 Task: Set the address country/region to "India".
Action: Mouse moved to (1041, 29)
Screenshot: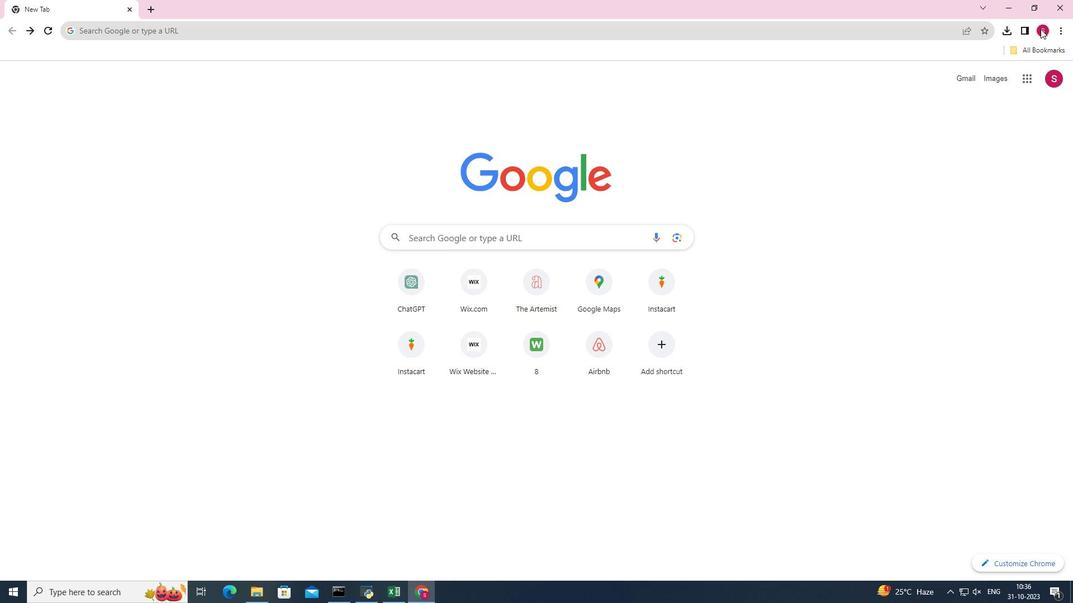 
Action: Mouse pressed left at (1041, 29)
Screenshot: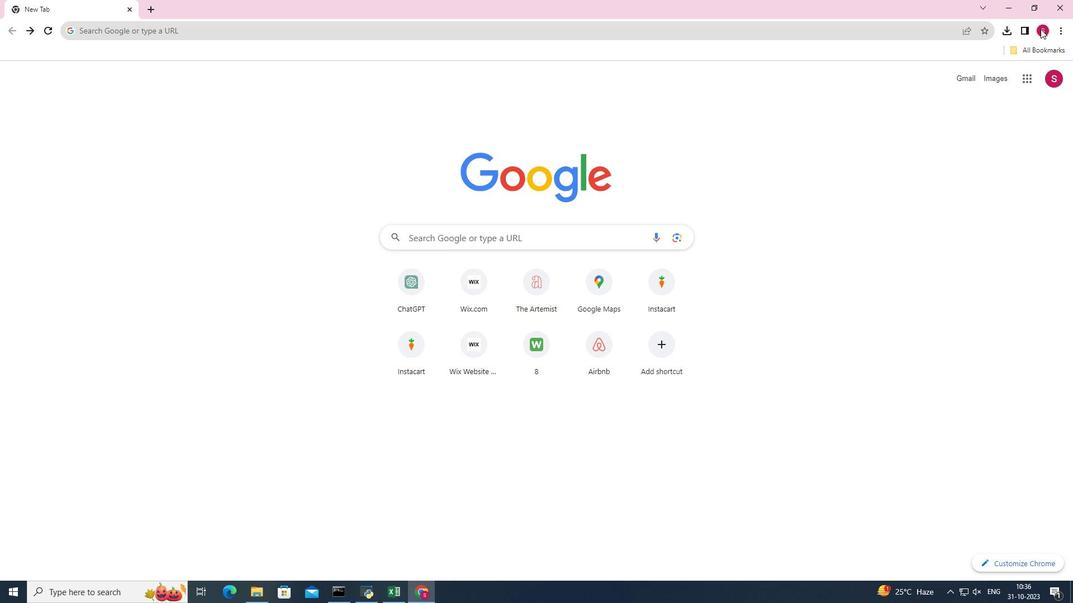 
Action: Mouse pressed left at (1041, 29)
Screenshot: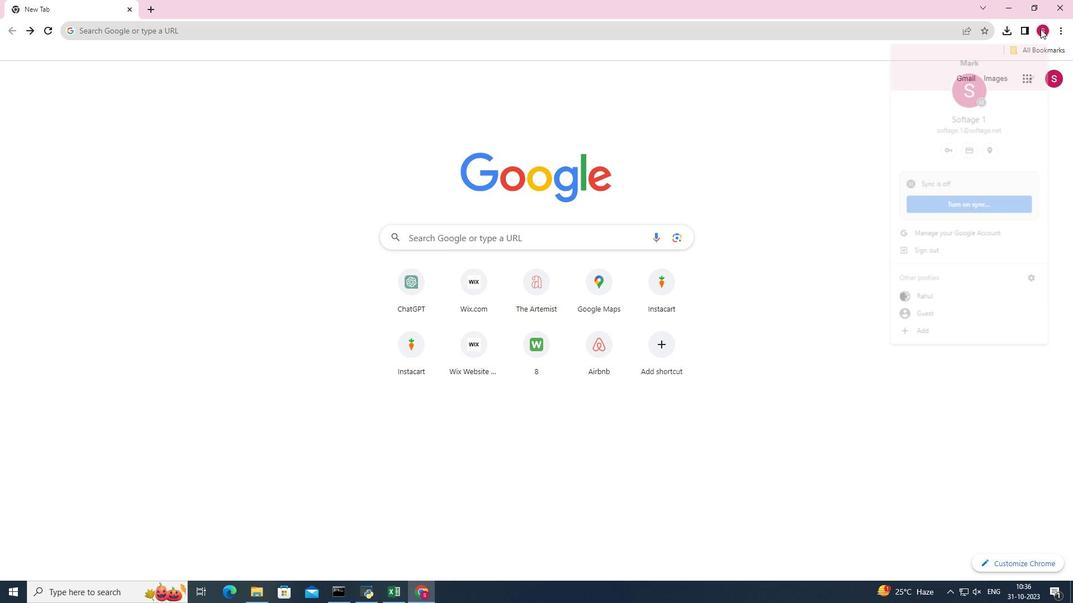
Action: Mouse moved to (1041, 29)
Screenshot: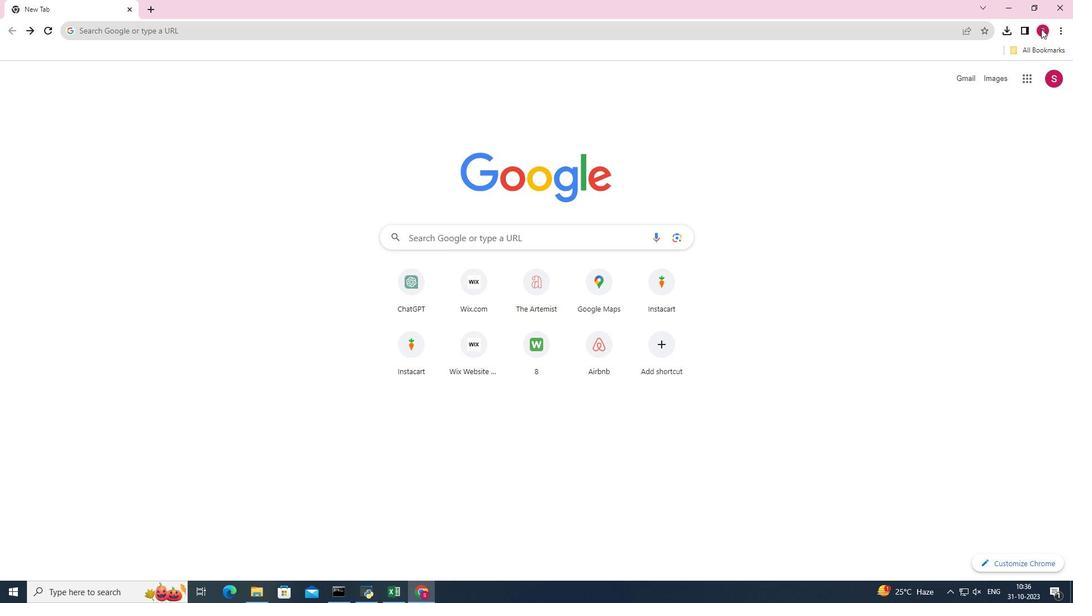 
Action: Mouse pressed left at (1041, 29)
Screenshot: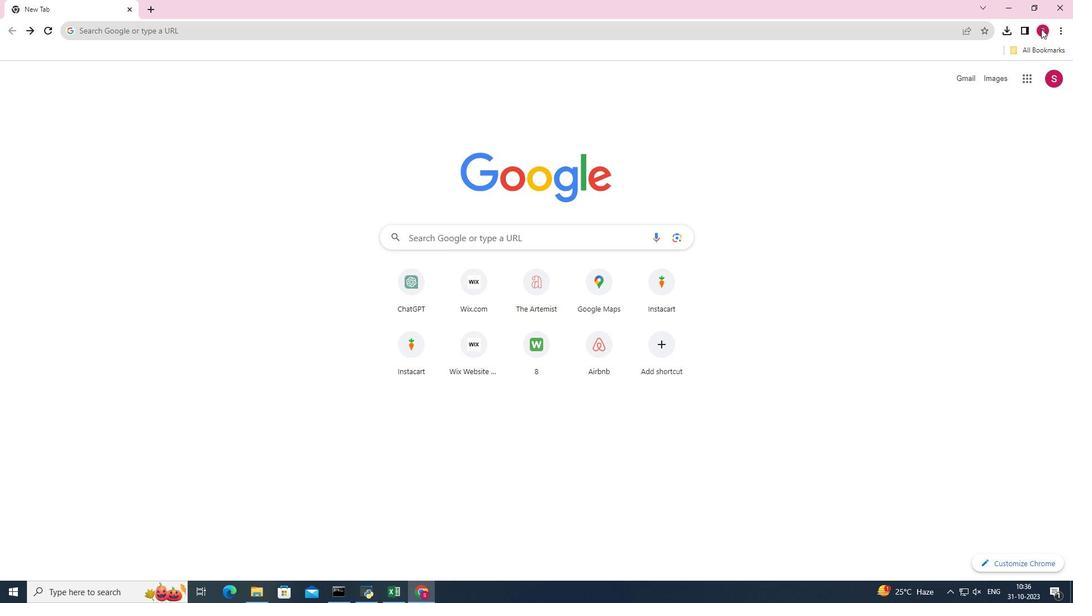 
Action: Mouse moved to (990, 148)
Screenshot: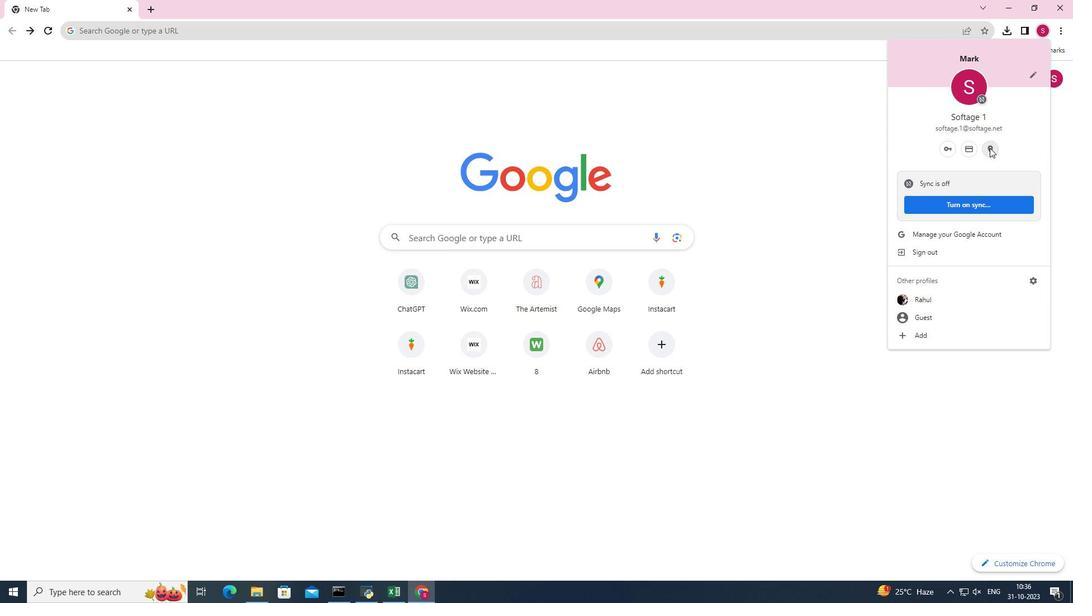 
Action: Mouse pressed left at (990, 148)
Screenshot: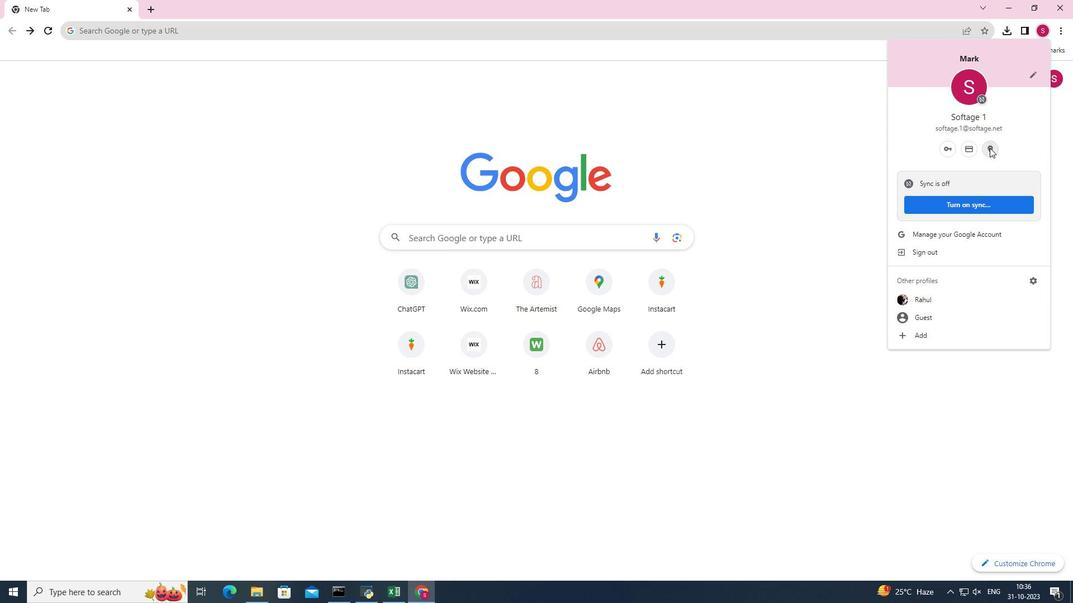 
Action: Mouse pressed left at (990, 148)
Screenshot: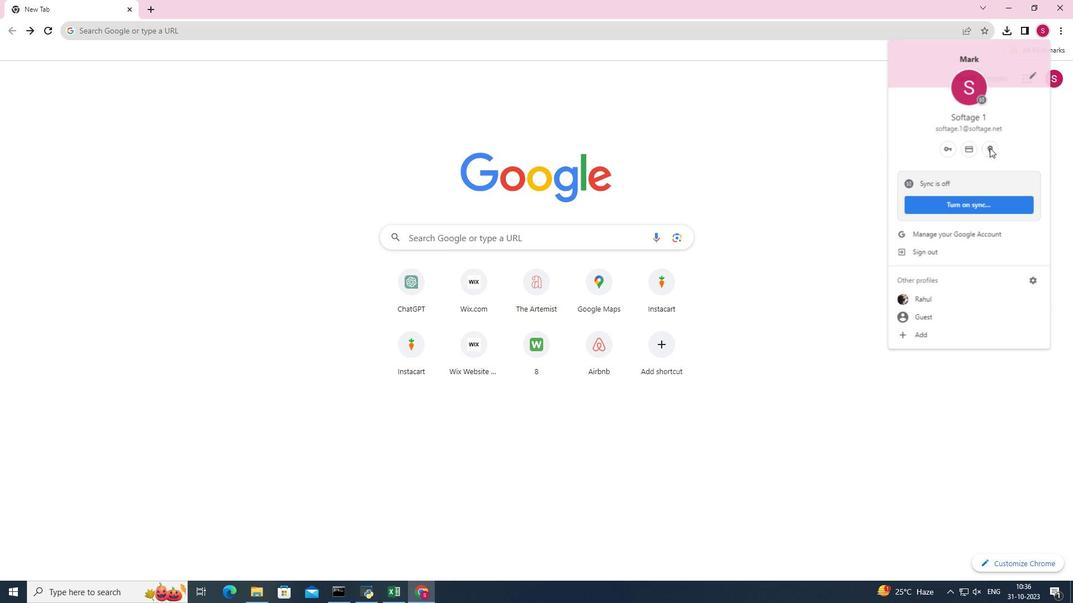 
Action: Mouse moved to (700, 175)
Screenshot: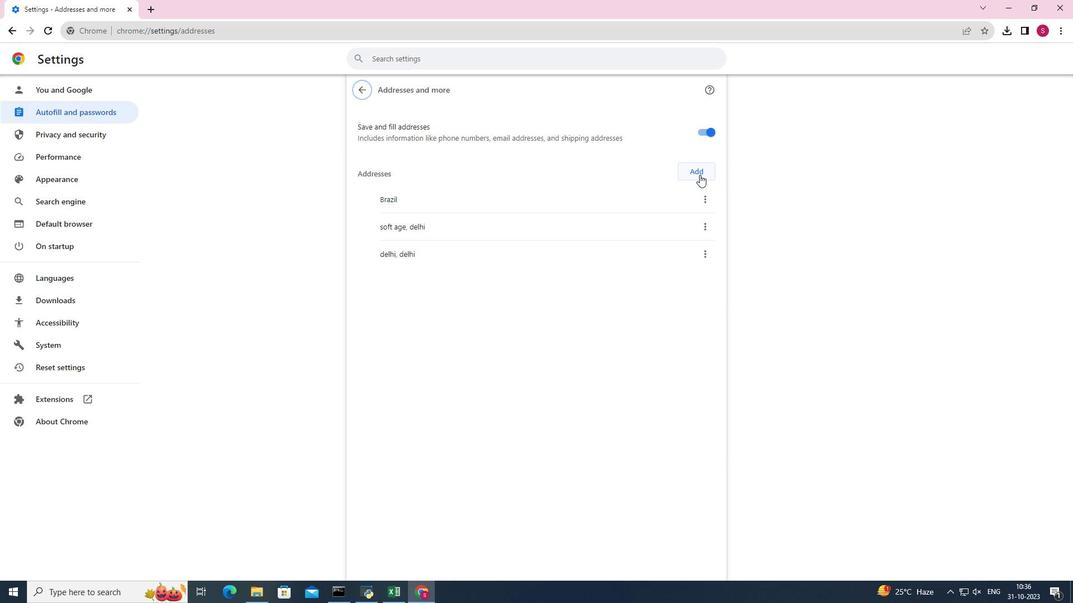 
Action: Mouse pressed left at (700, 175)
Screenshot: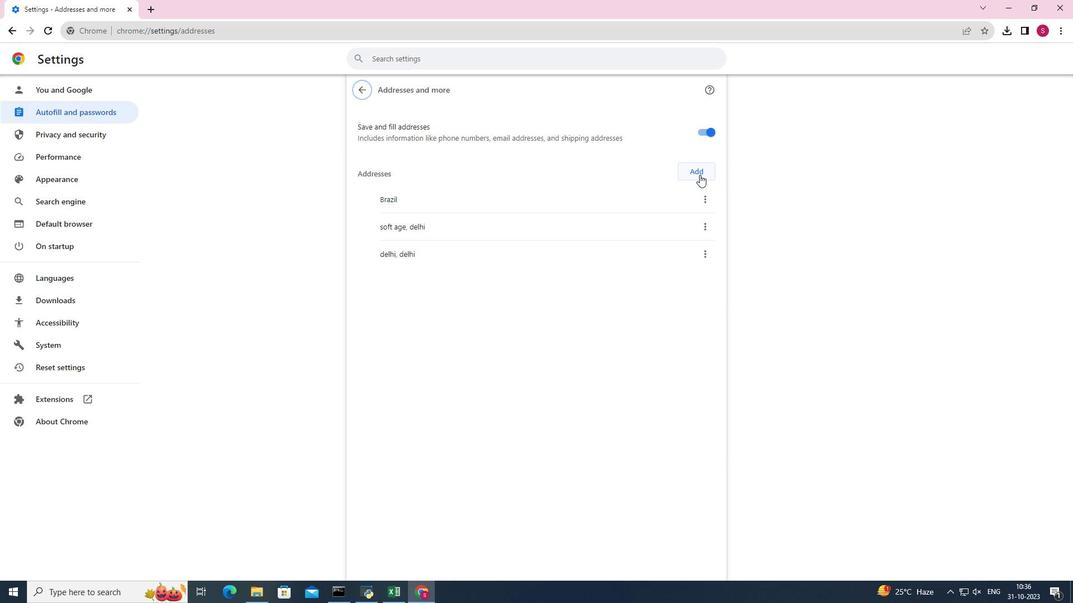 
Action: Mouse pressed left at (700, 175)
Screenshot: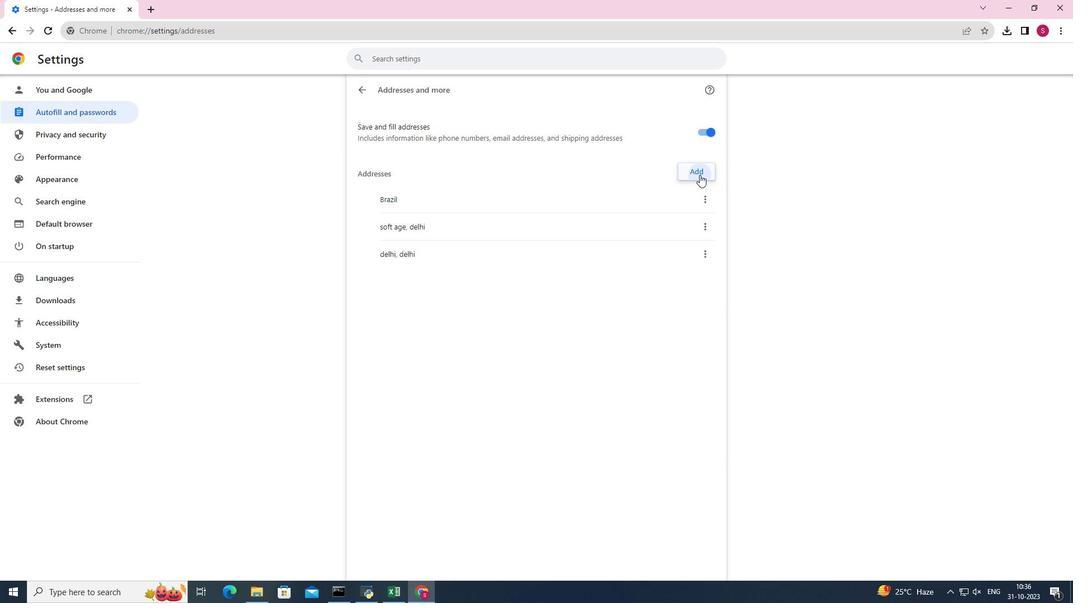 
Action: Mouse moved to (545, 192)
Screenshot: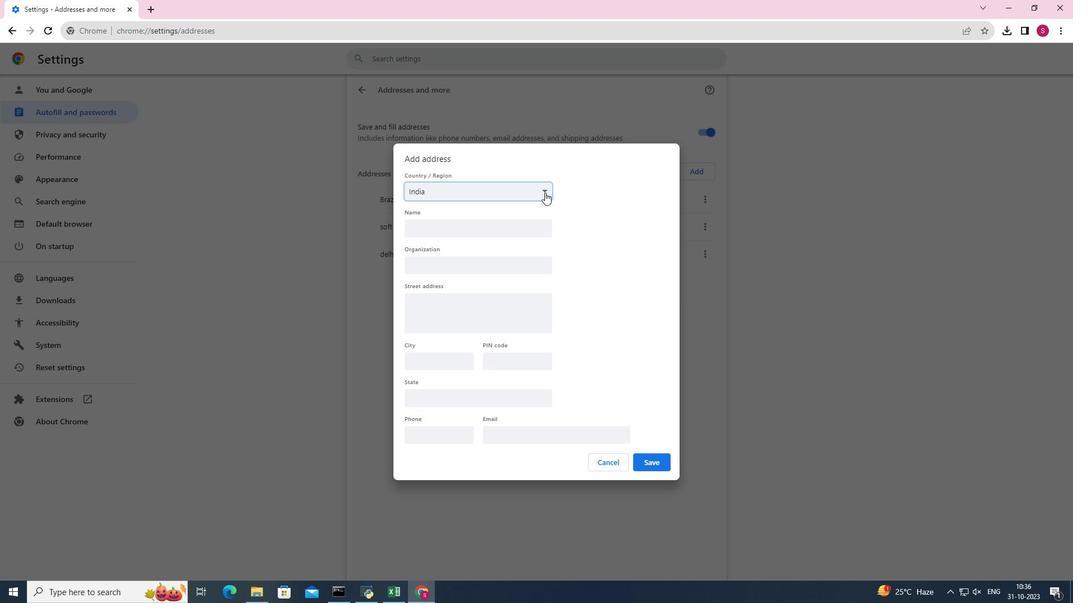 
Action: Mouse pressed left at (545, 192)
Screenshot: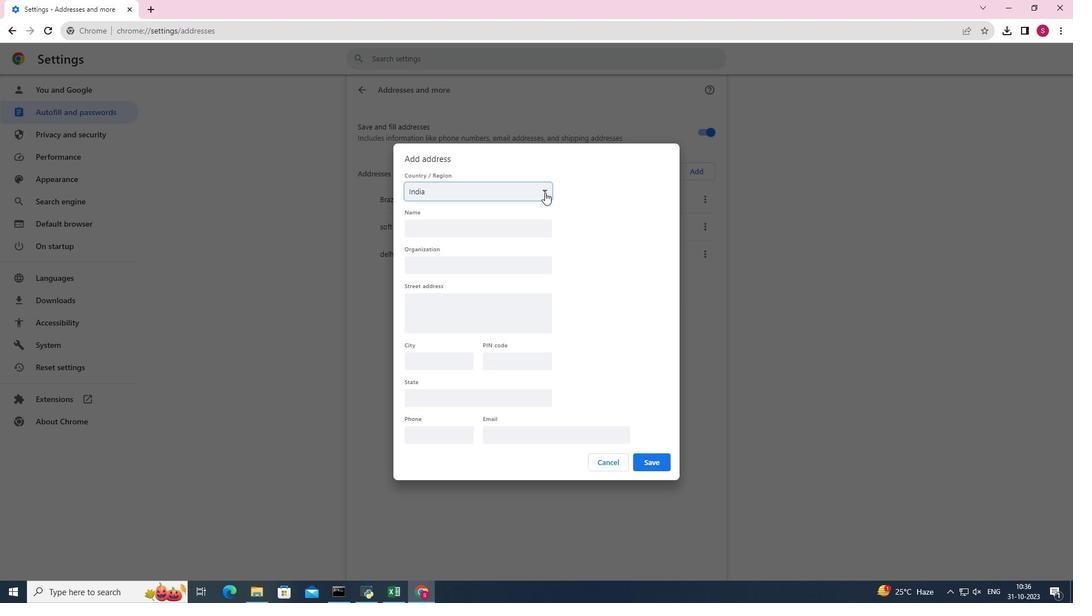 
Action: Mouse moved to (473, 214)
Screenshot: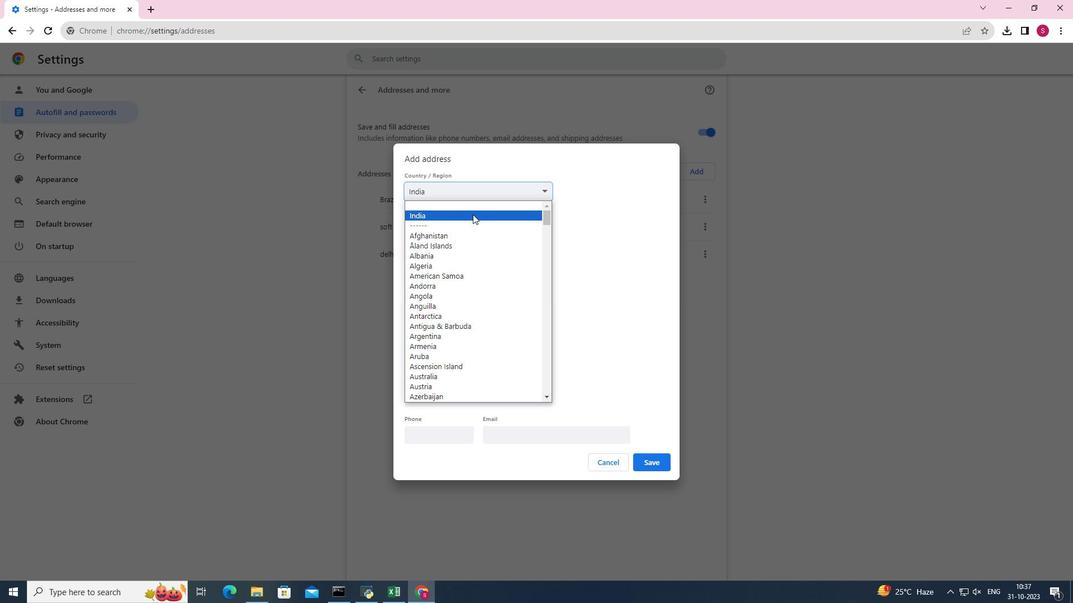 
Action: Mouse pressed left at (473, 214)
Screenshot: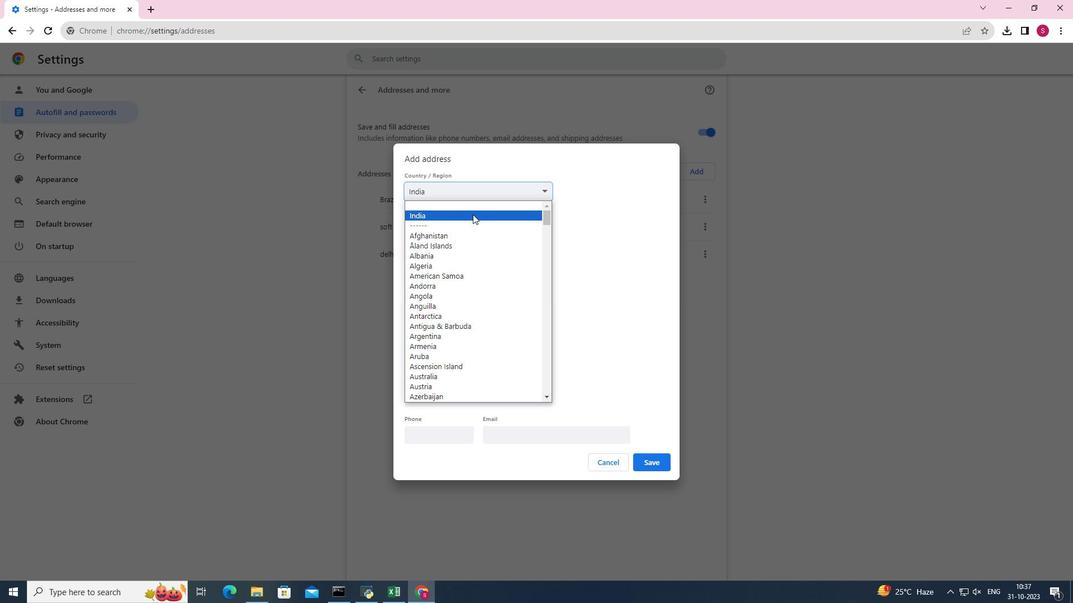
Action: Mouse moved to (654, 467)
Screenshot: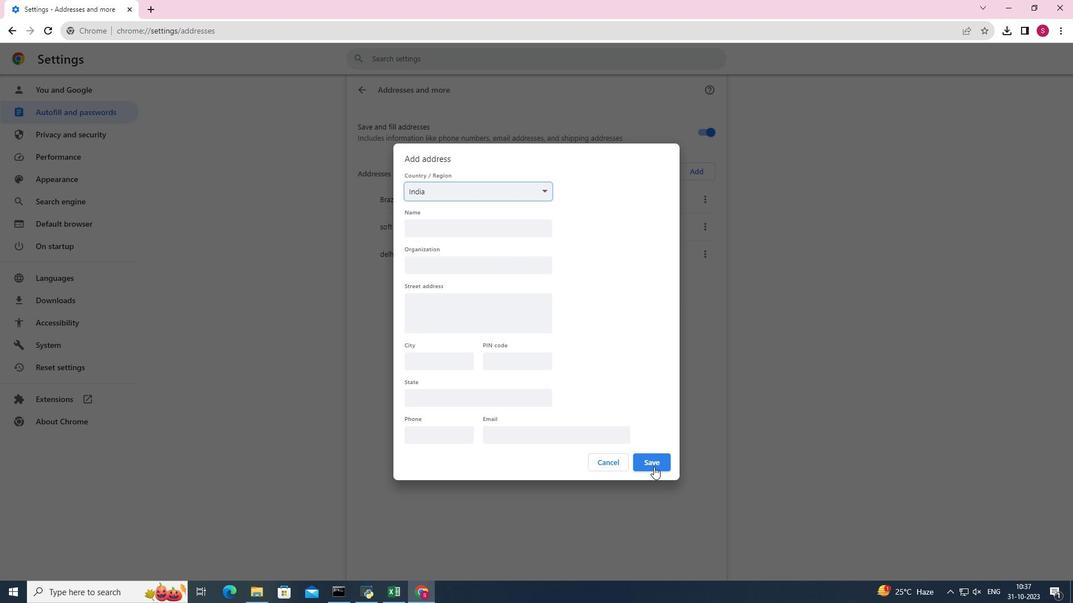
Action: Mouse pressed left at (654, 467)
Screenshot: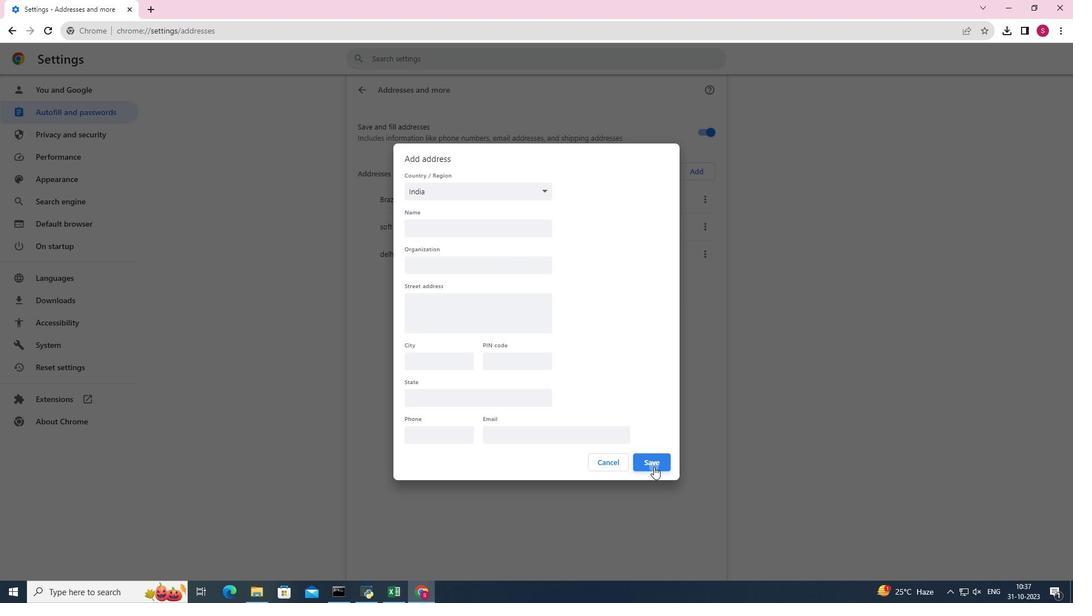 
Action: Mouse moved to (852, 255)
Screenshot: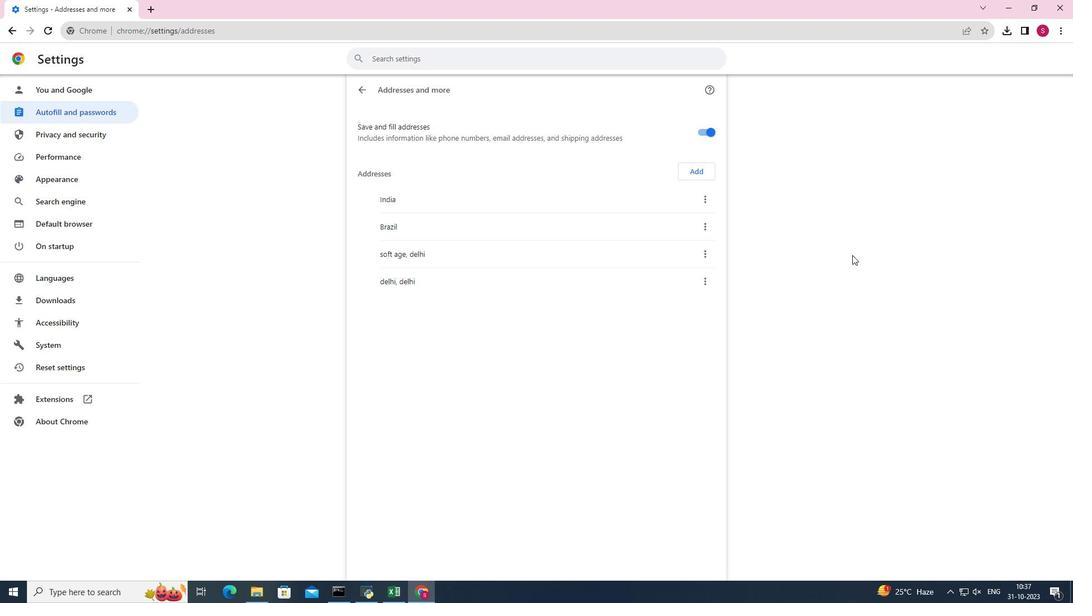 
